 Task: Create a task  Implement a new cloud-based contract review system for a company , assign it to team member softage.2@softage.net in the project ControlTech and update the status of the task to  On Track  , set the priority of the task to Low
Action: Mouse moved to (280, 236)
Screenshot: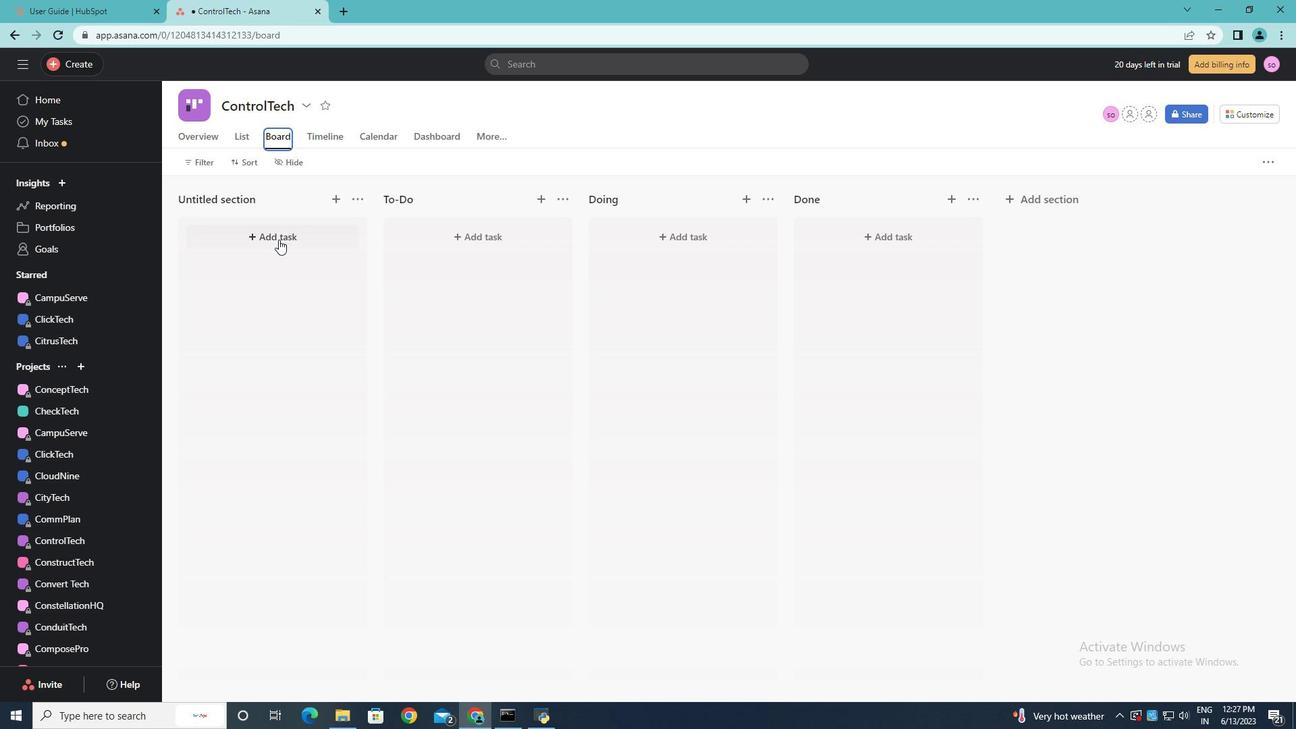 
Action: Mouse pressed left at (280, 236)
Screenshot: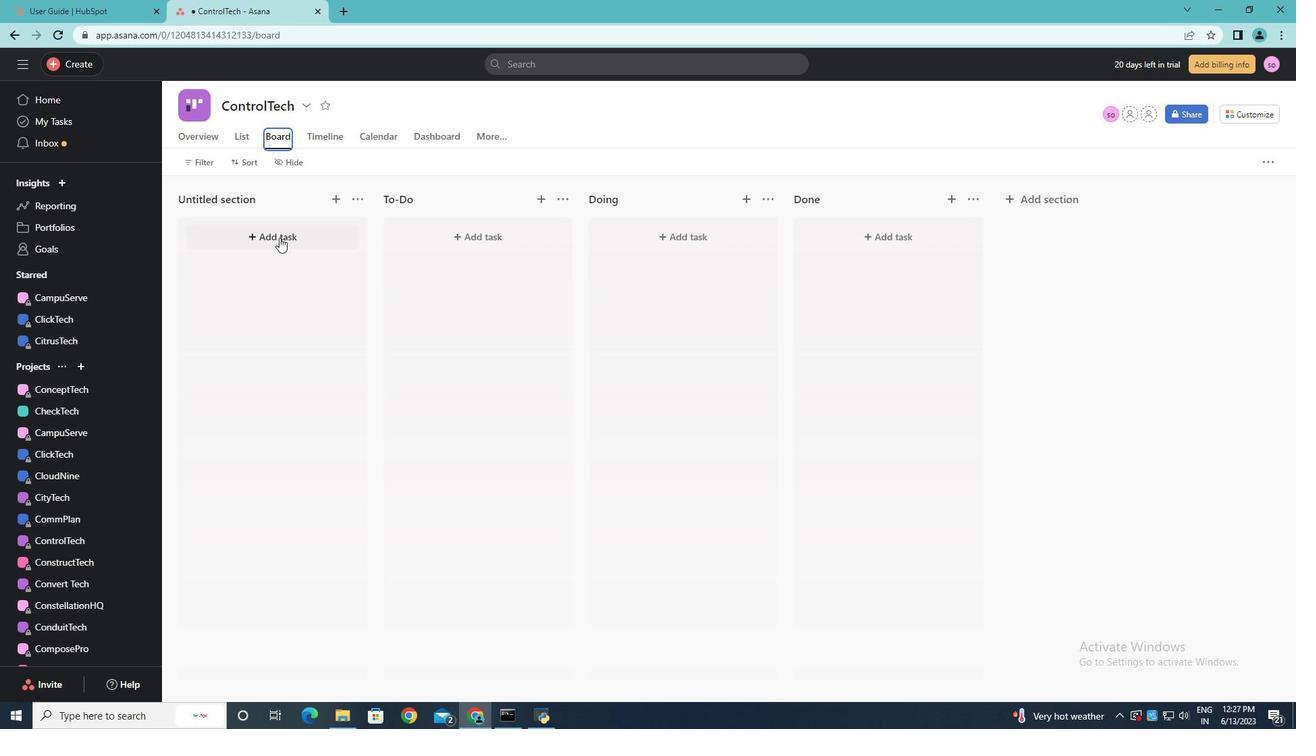 
Action: Mouse moved to (276, 236)
Screenshot: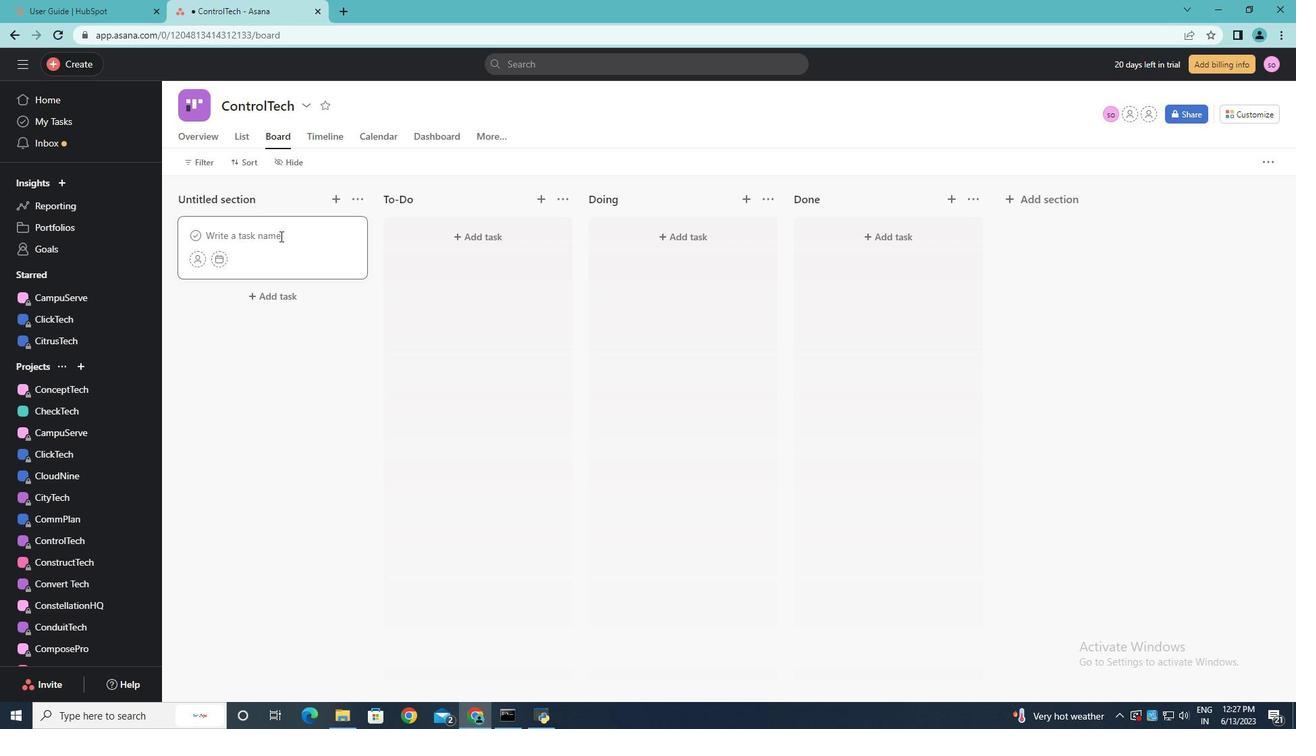 
Action: Key pressed <Key.shift><Key.shift><Key.shift><Key.shift><Key.shift><Key.shift><Key.shift><Key.shift><Key.shift><Key.shift><Key.shift><Key.shift><Key.shift><Key.shift><Key.shift><Key.shift>Implenet<Key.backspace><Key.backspace><Key.backspace>ment<Key.space>a<Key.space>new<Key.space>cloud<Key.space><Key.backspace>-based<Key.space>contract<Key.space>review<Key.space>syste,<Key.backspace>m<Key.space>for<Key.space>a<Key.space>company
Screenshot: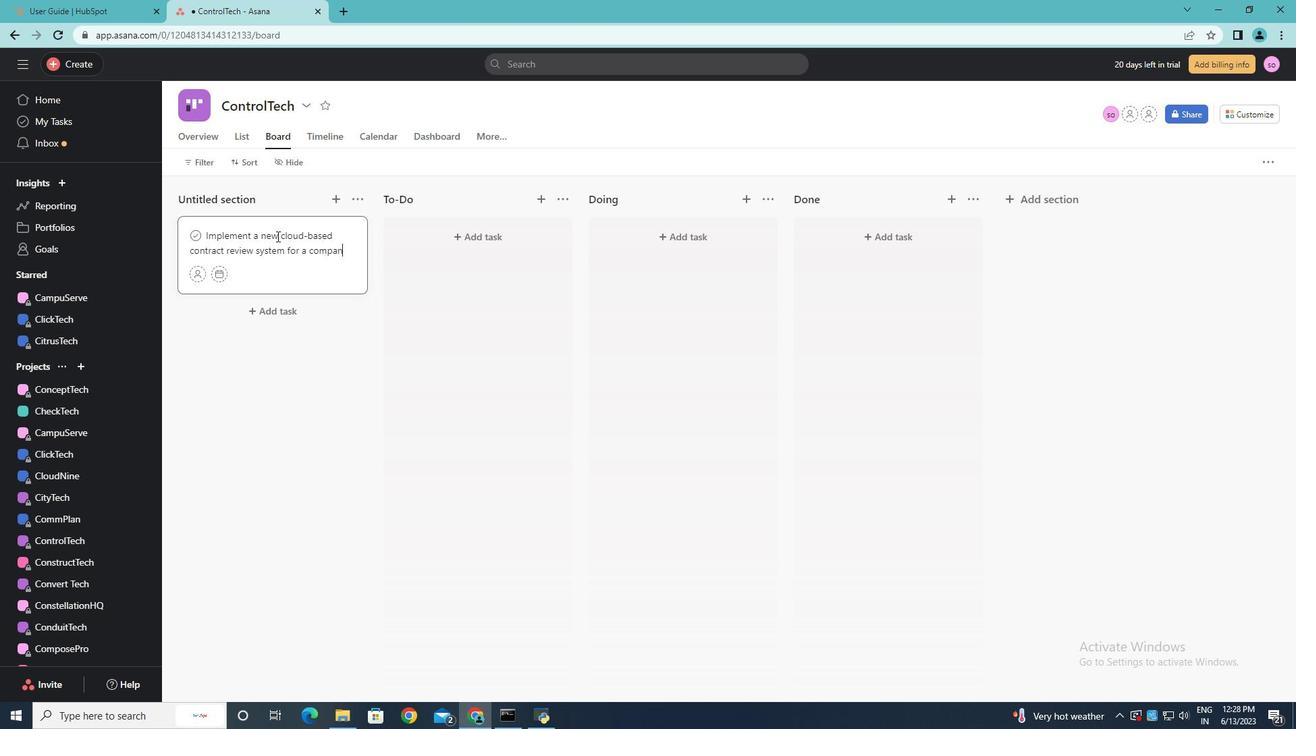 
Action: Mouse moved to (201, 272)
Screenshot: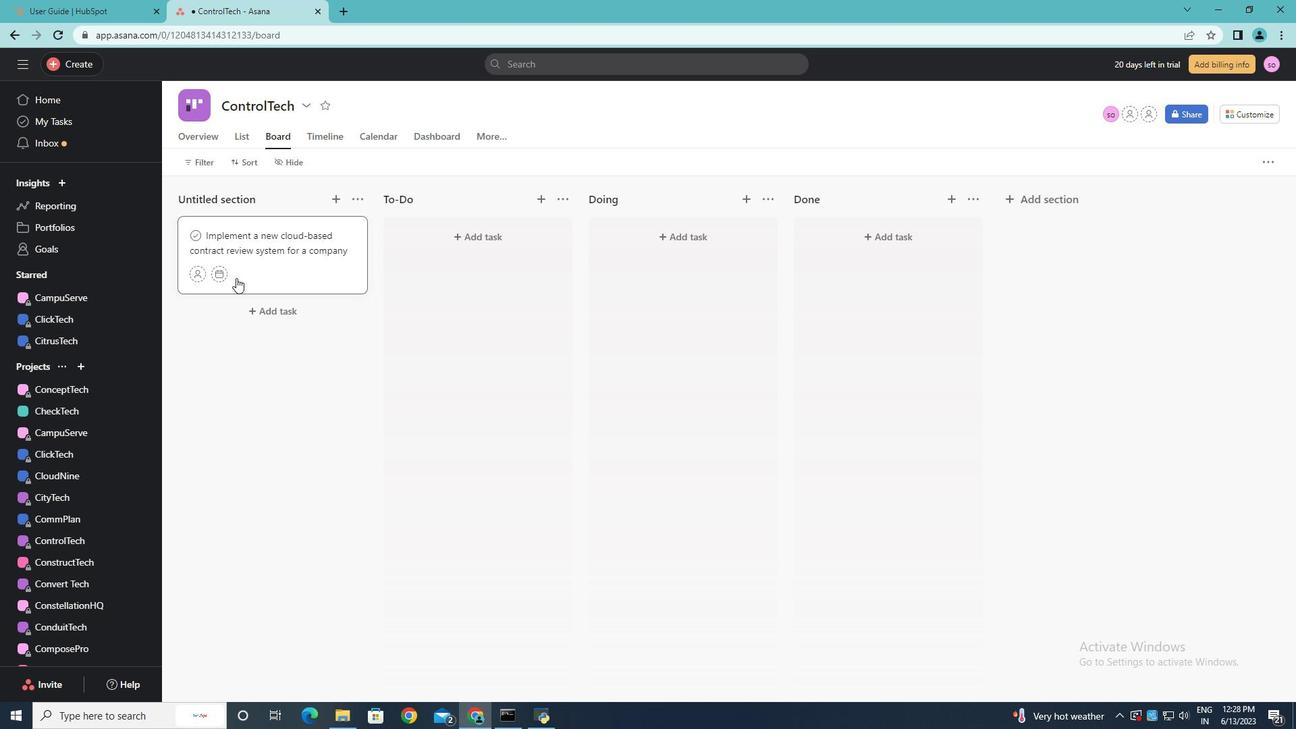 
Action: Mouse pressed left at (201, 272)
Screenshot: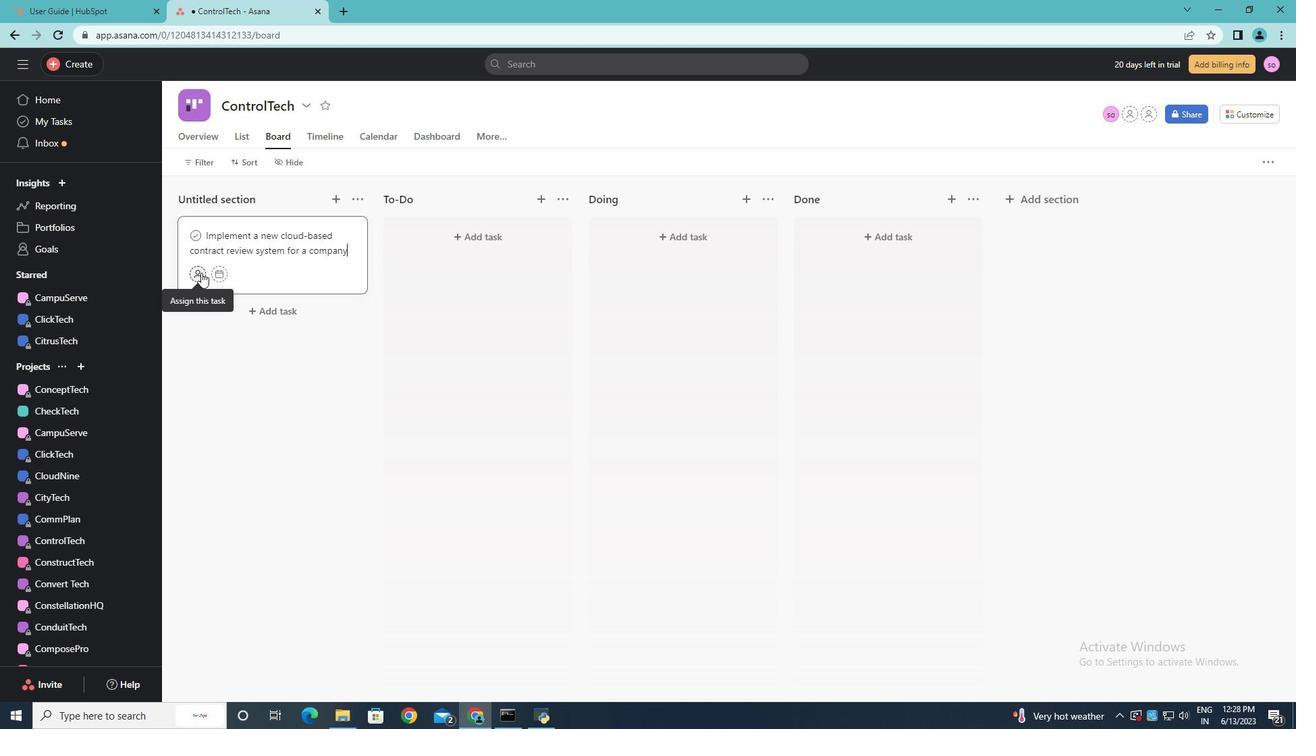 
Action: Mouse moved to (235, 308)
Screenshot: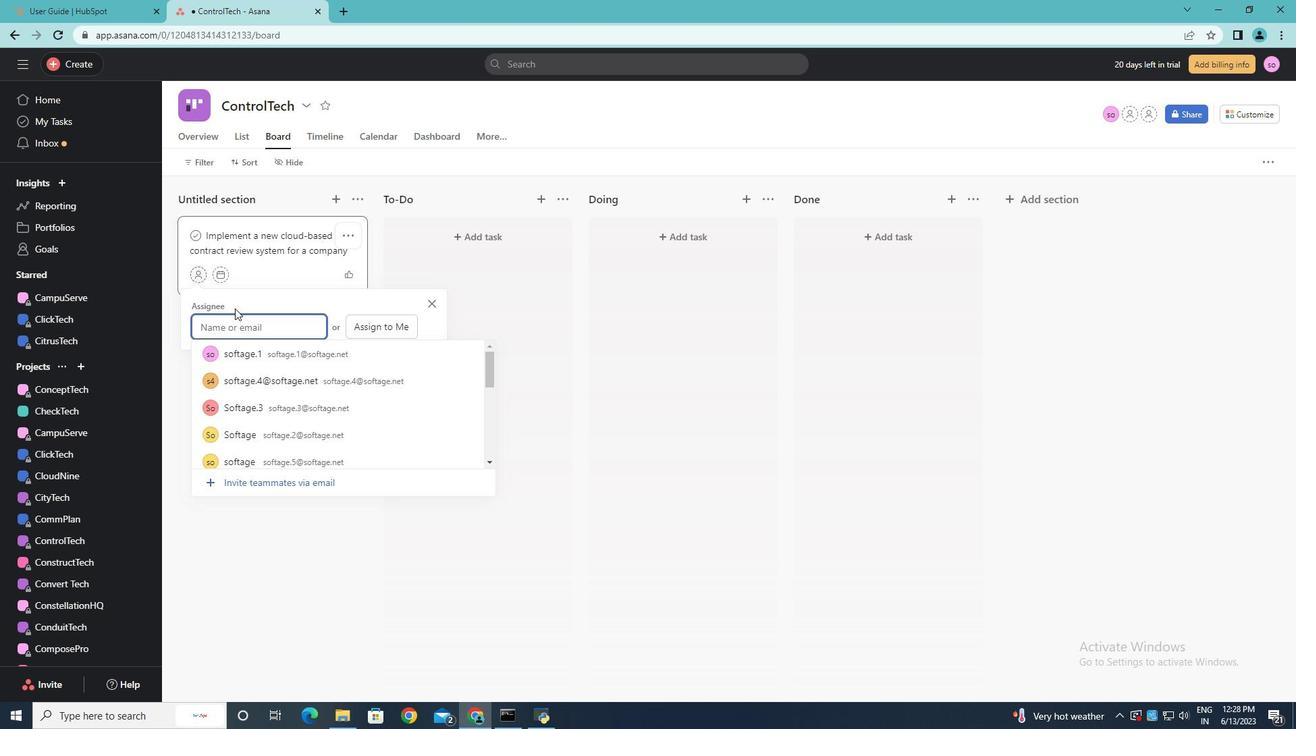 
Action: Key pressed softage.2<Key.shift>@softage.net<Key.enter>
Screenshot: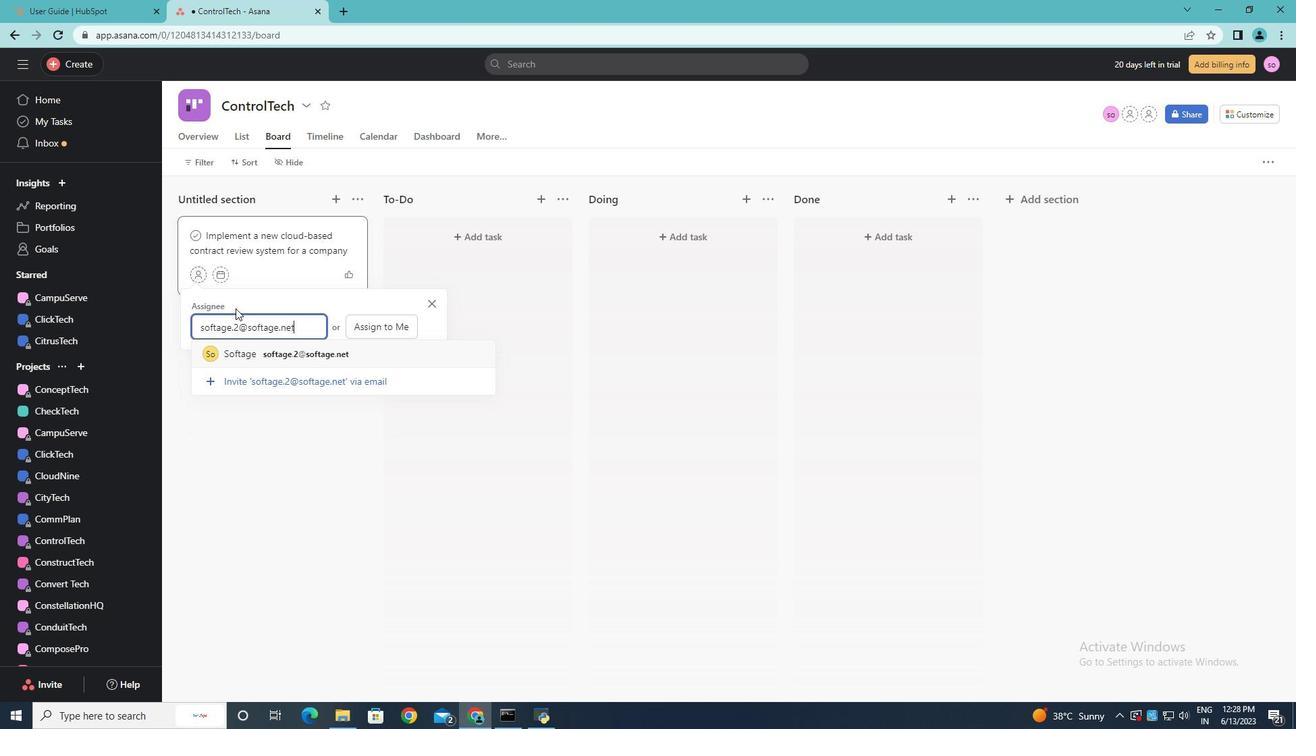 
Action: Mouse moved to (257, 259)
Screenshot: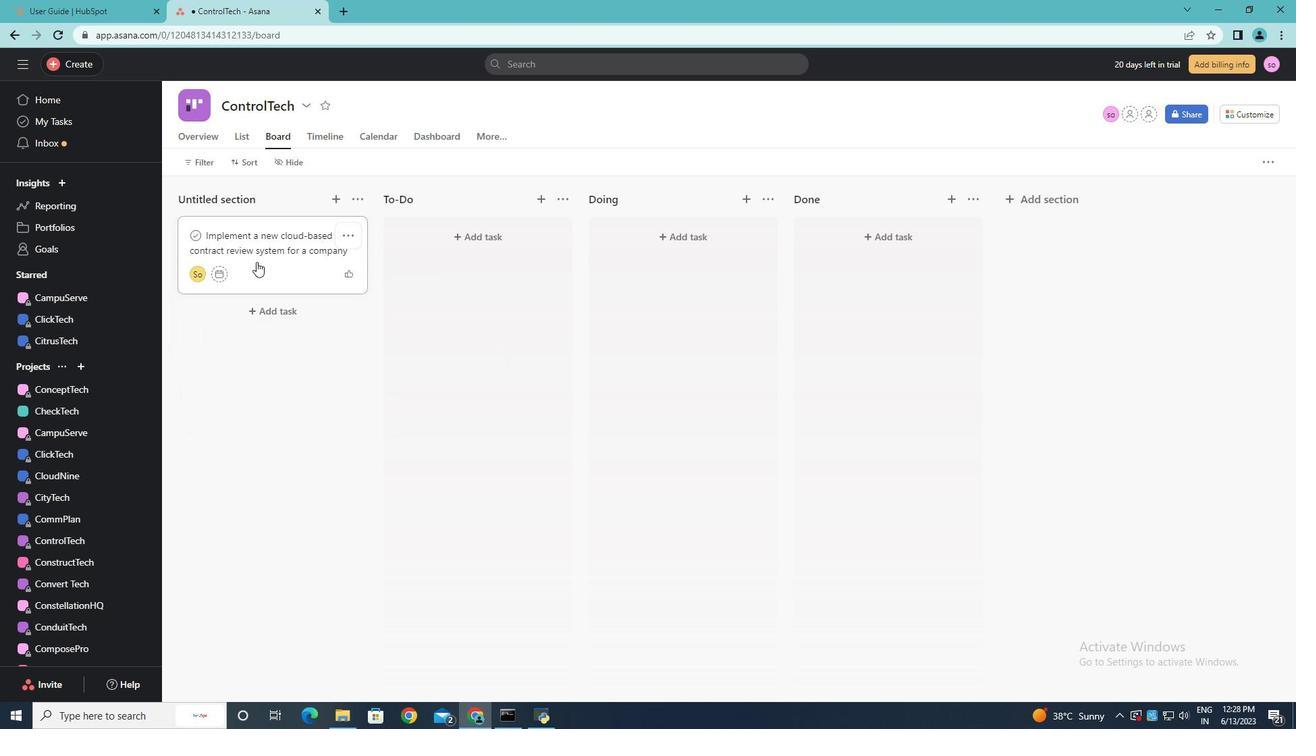 
Action: Mouse pressed left at (257, 259)
Screenshot: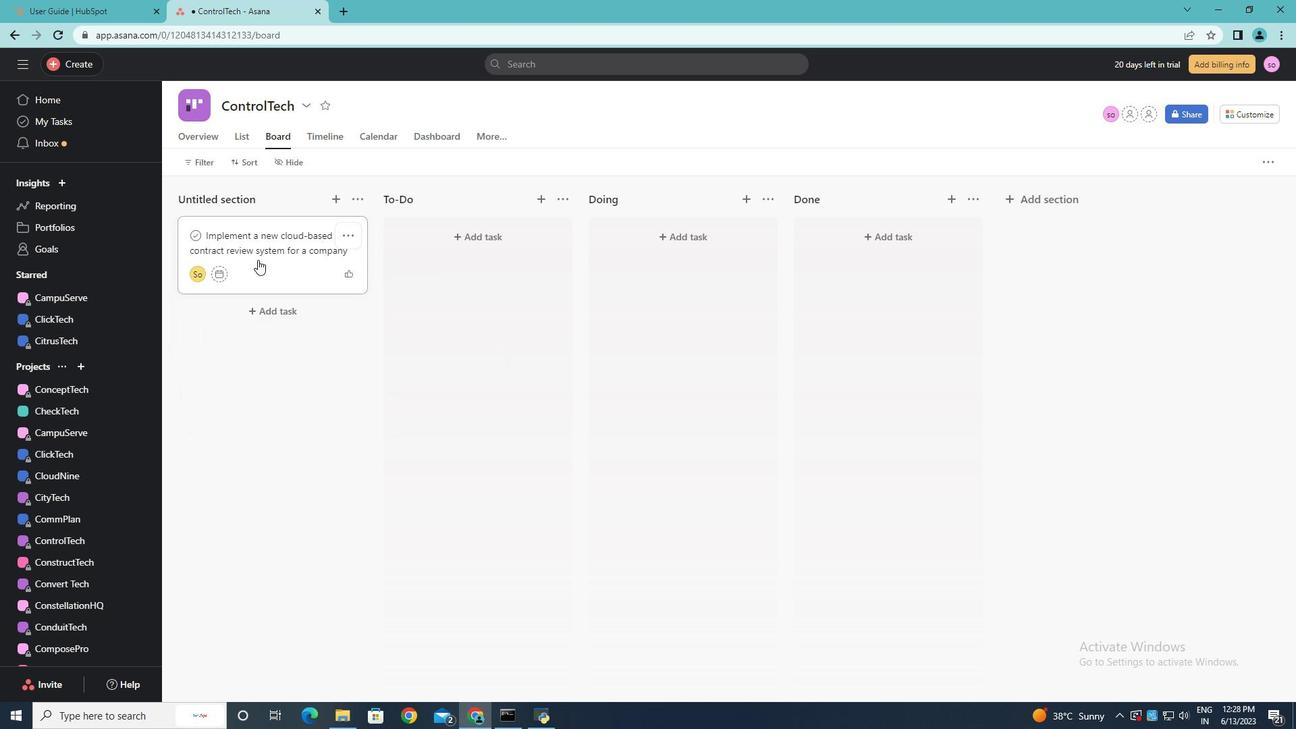 
Action: Mouse moved to (998, 425)
Screenshot: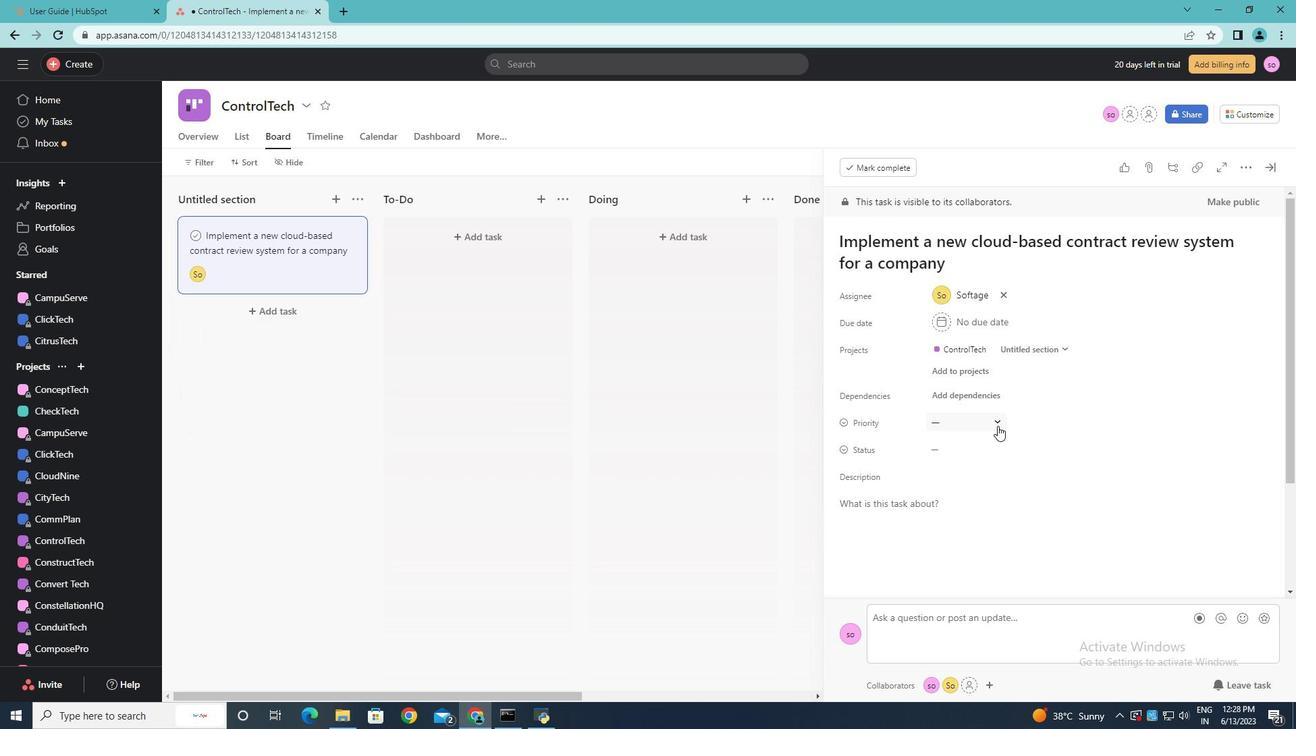 
Action: Mouse pressed left at (998, 425)
Screenshot: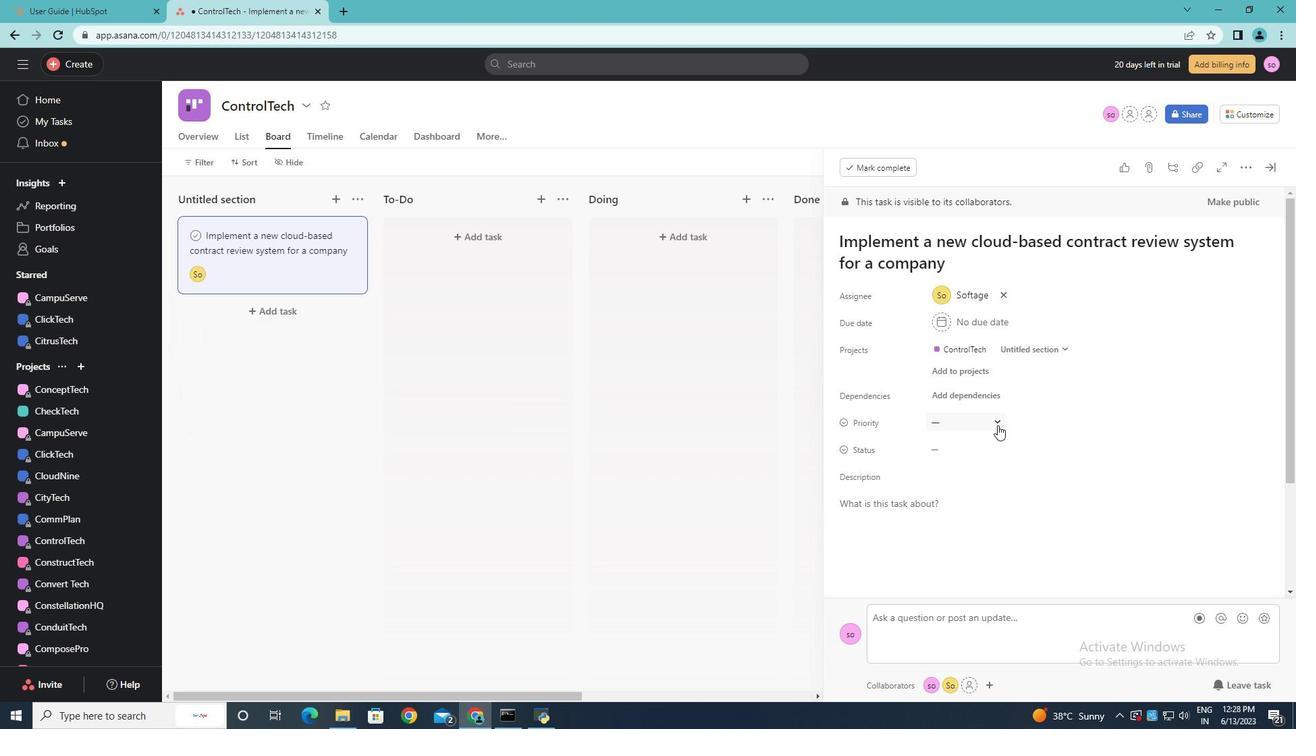 
Action: Mouse moved to (982, 517)
Screenshot: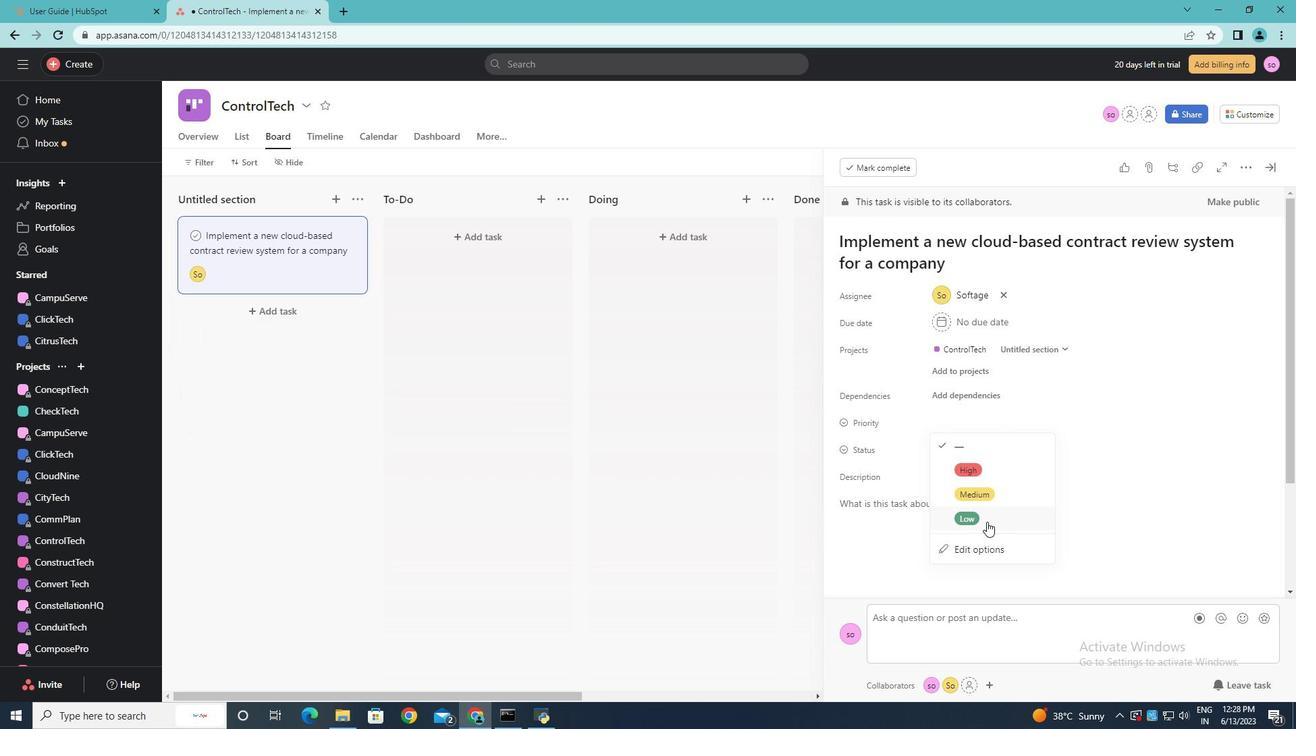 
Action: Mouse pressed left at (982, 517)
Screenshot: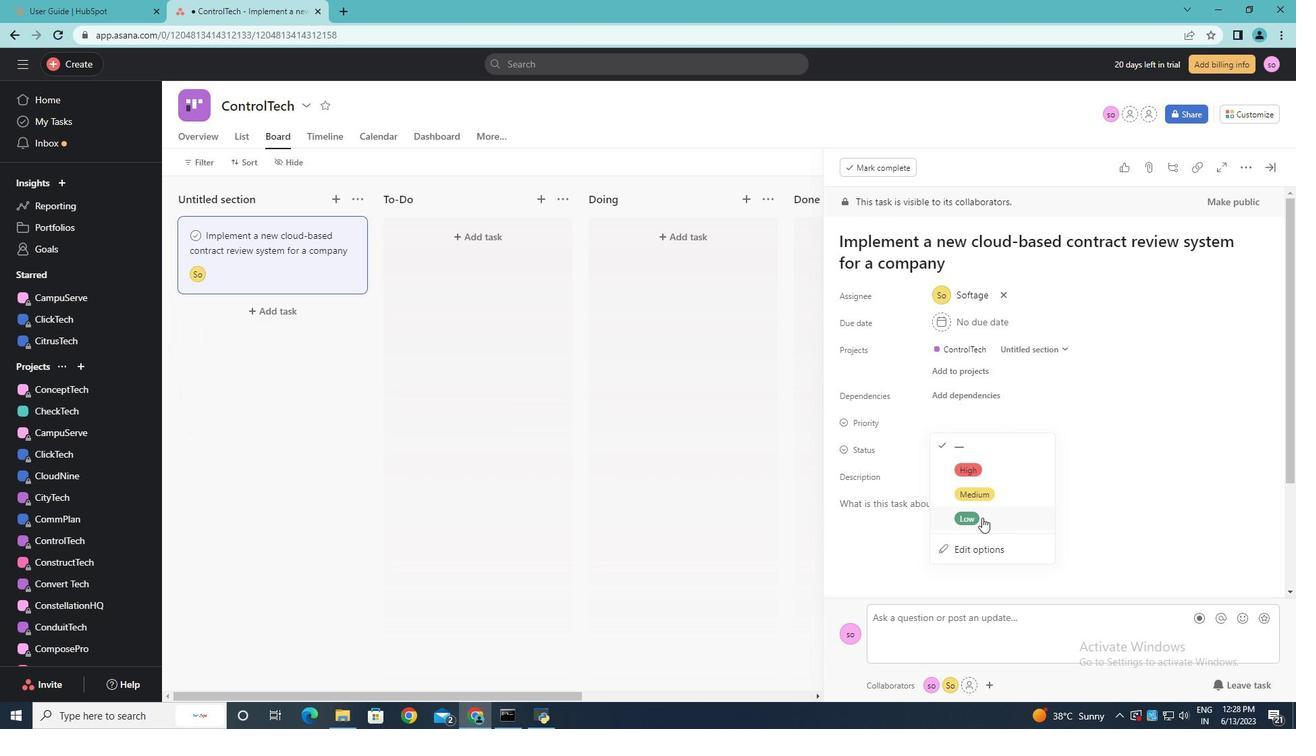 
Action: Mouse moved to (996, 449)
Screenshot: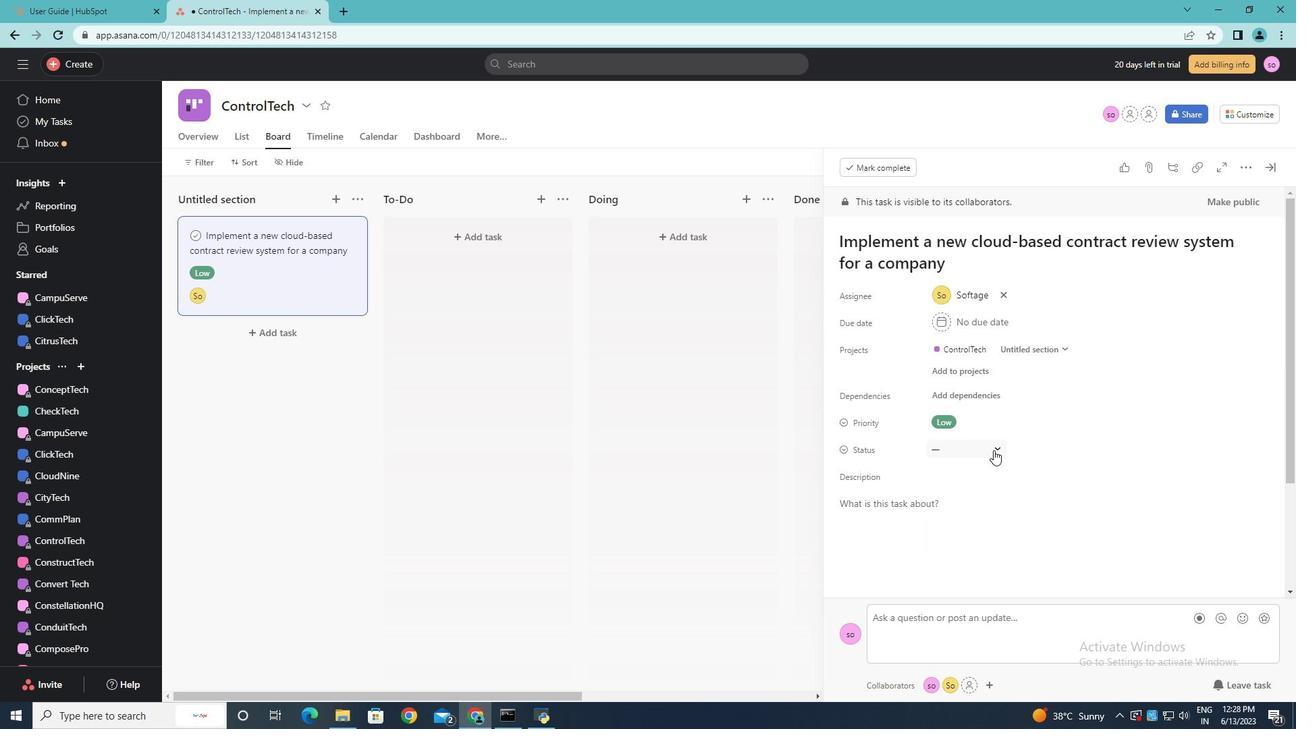 
Action: Mouse pressed left at (996, 449)
Screenshot: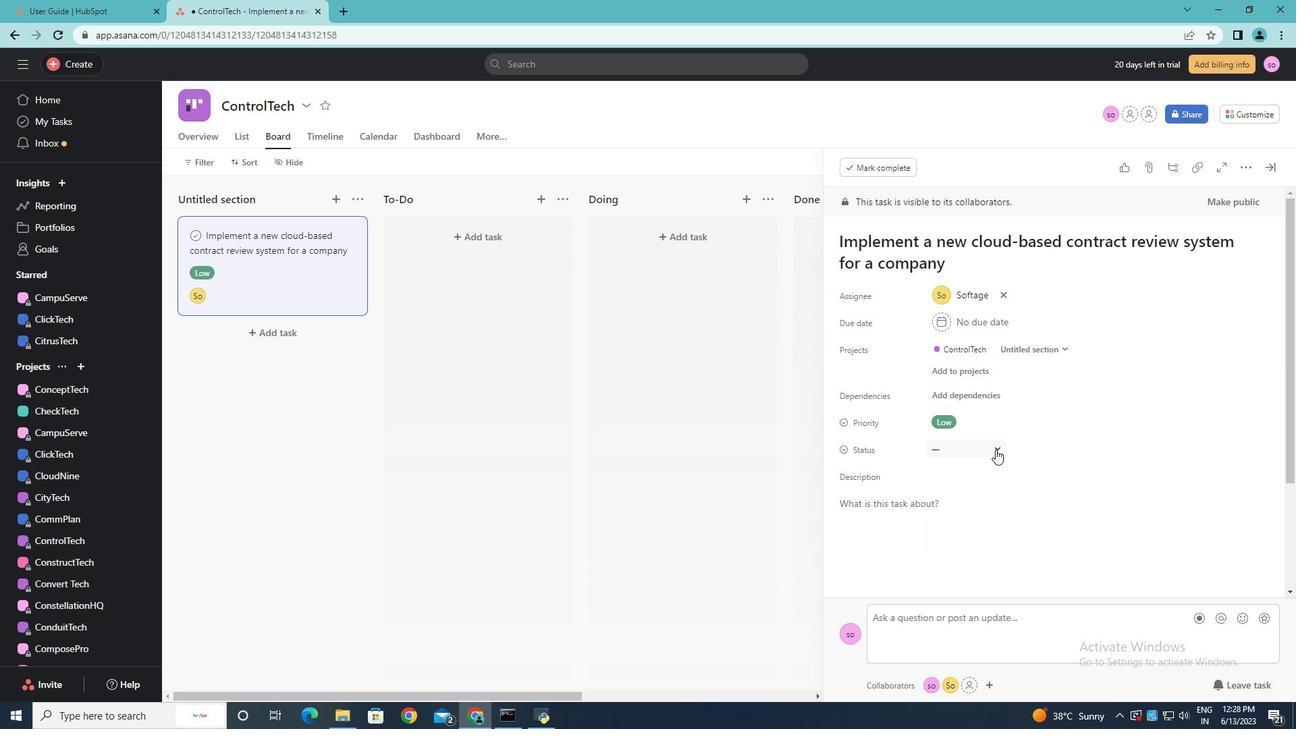 
Action: Mouse moved to (986, 492)
Screenshot: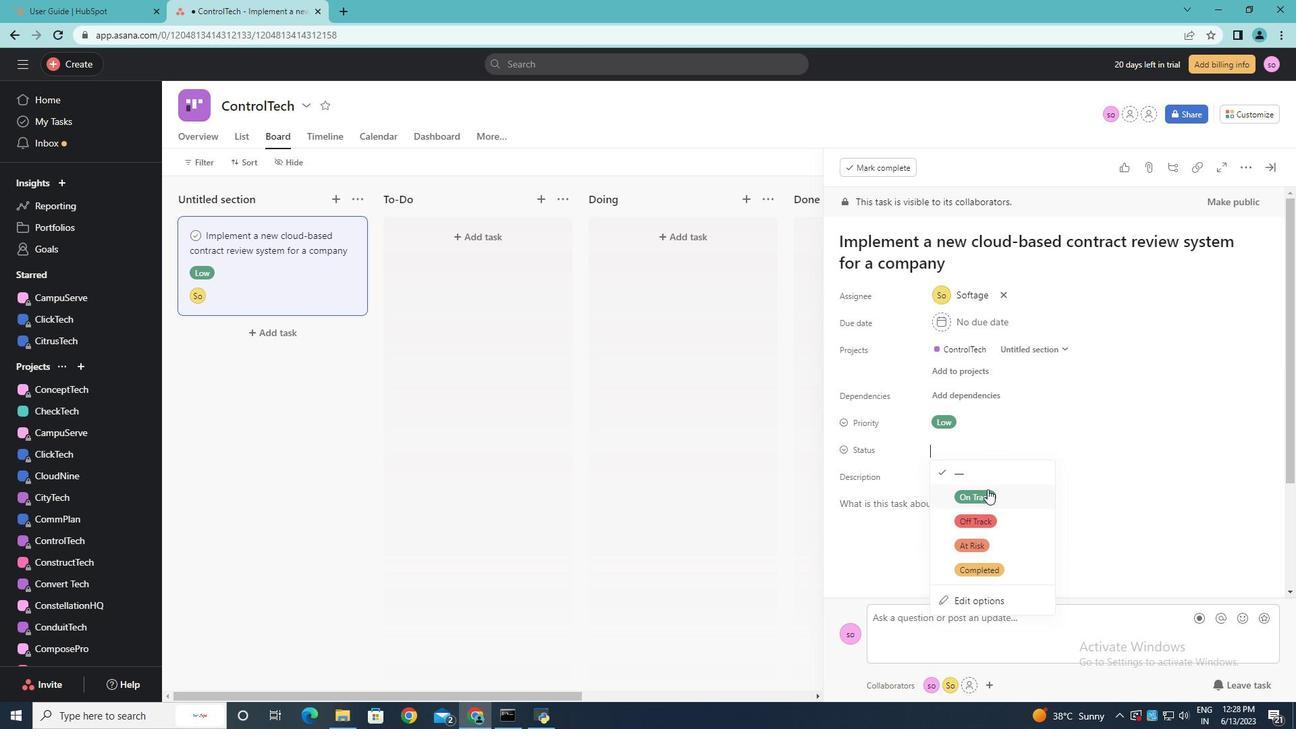 
Action: Mouse pressed left at (986, 492)
Screenshot: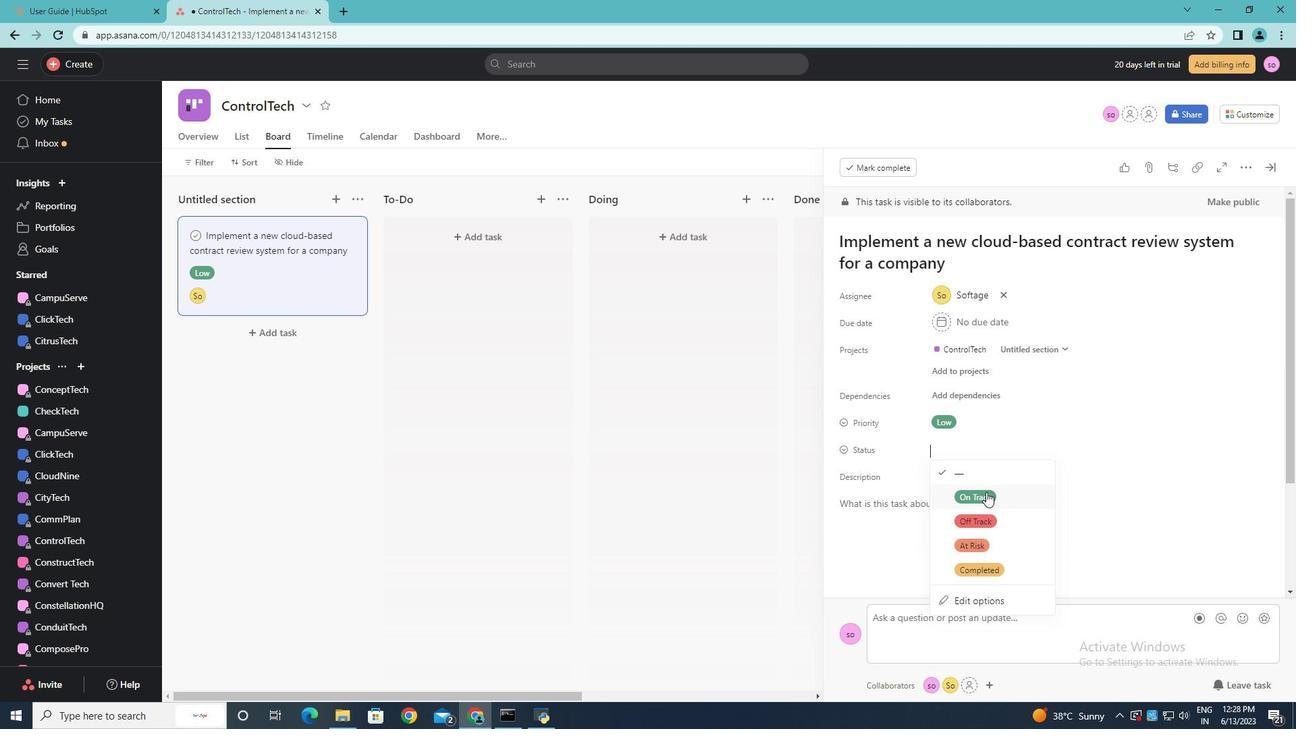 
Action: Mouse scrolled (986, 491) with delta (0, 0)
Screenshot: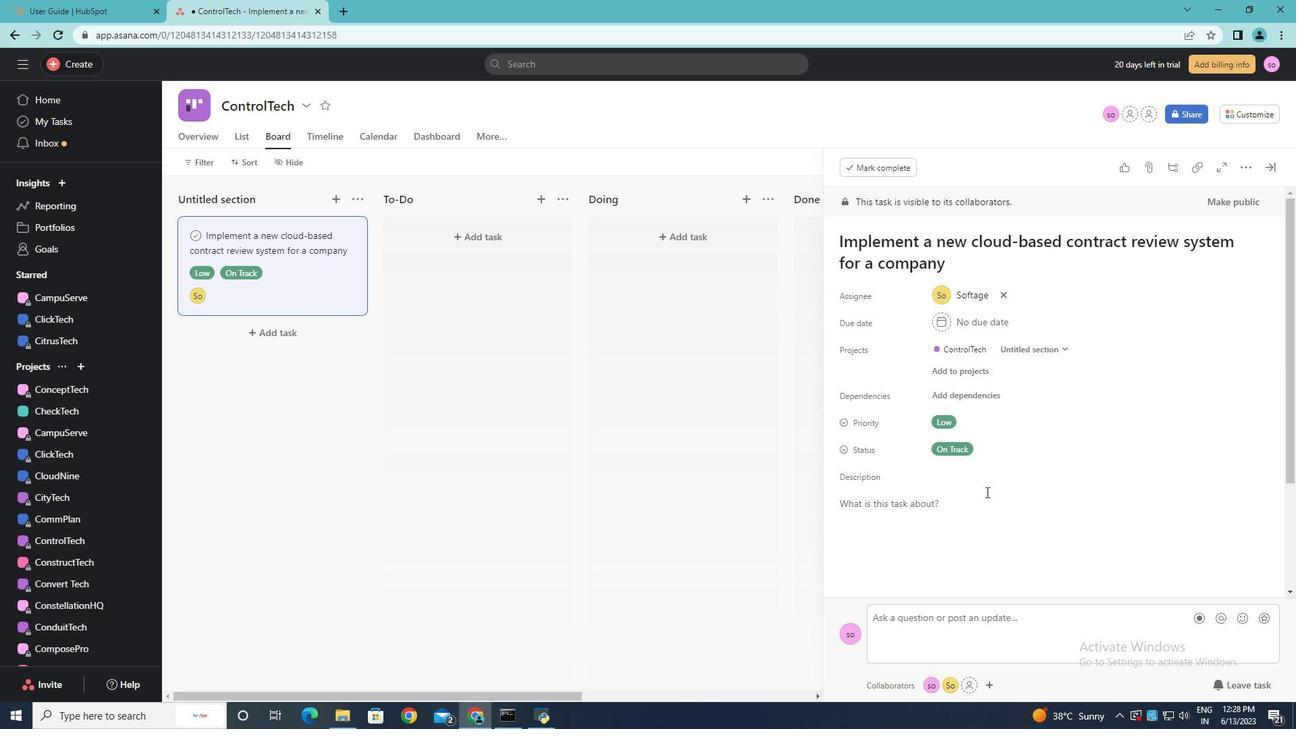 
Action: Mouse scrolled (986, 491) with delta (0, 0)
Screenshot: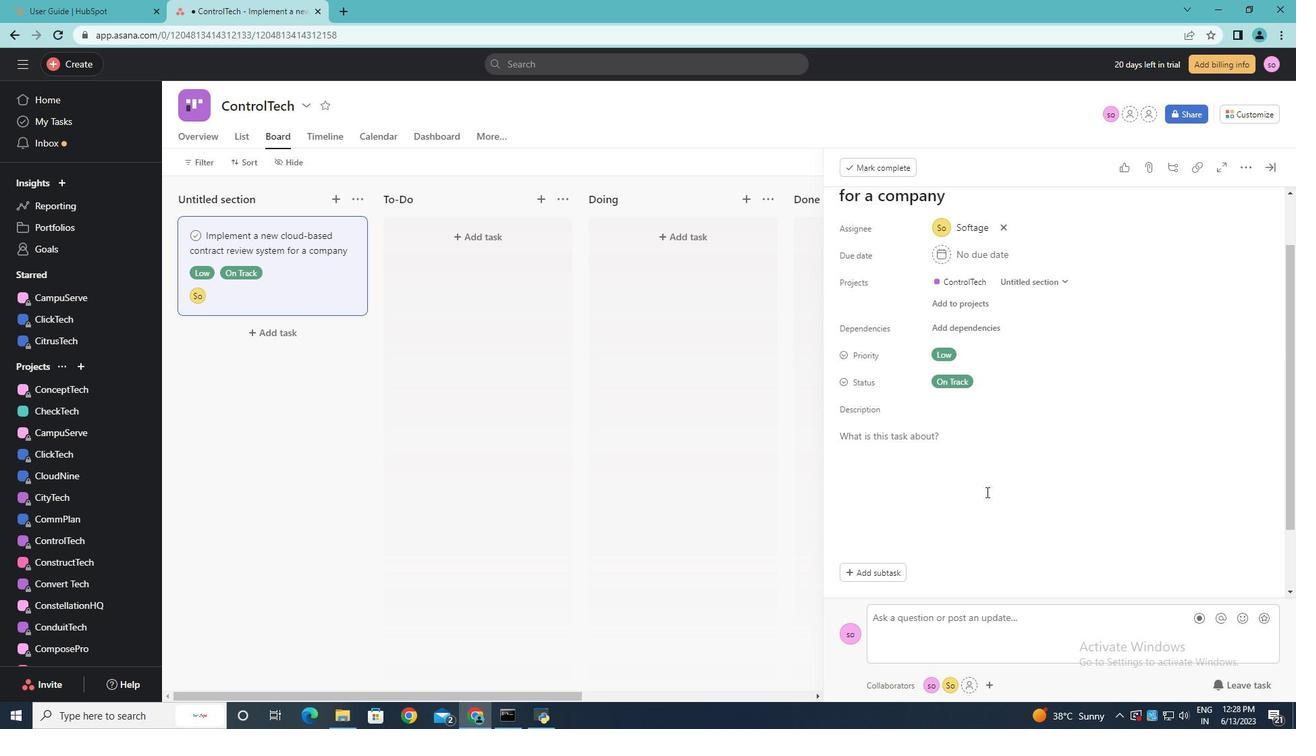 
Action: Mouse scrolled (986, 491) with delta (0, 0)
Screenshot: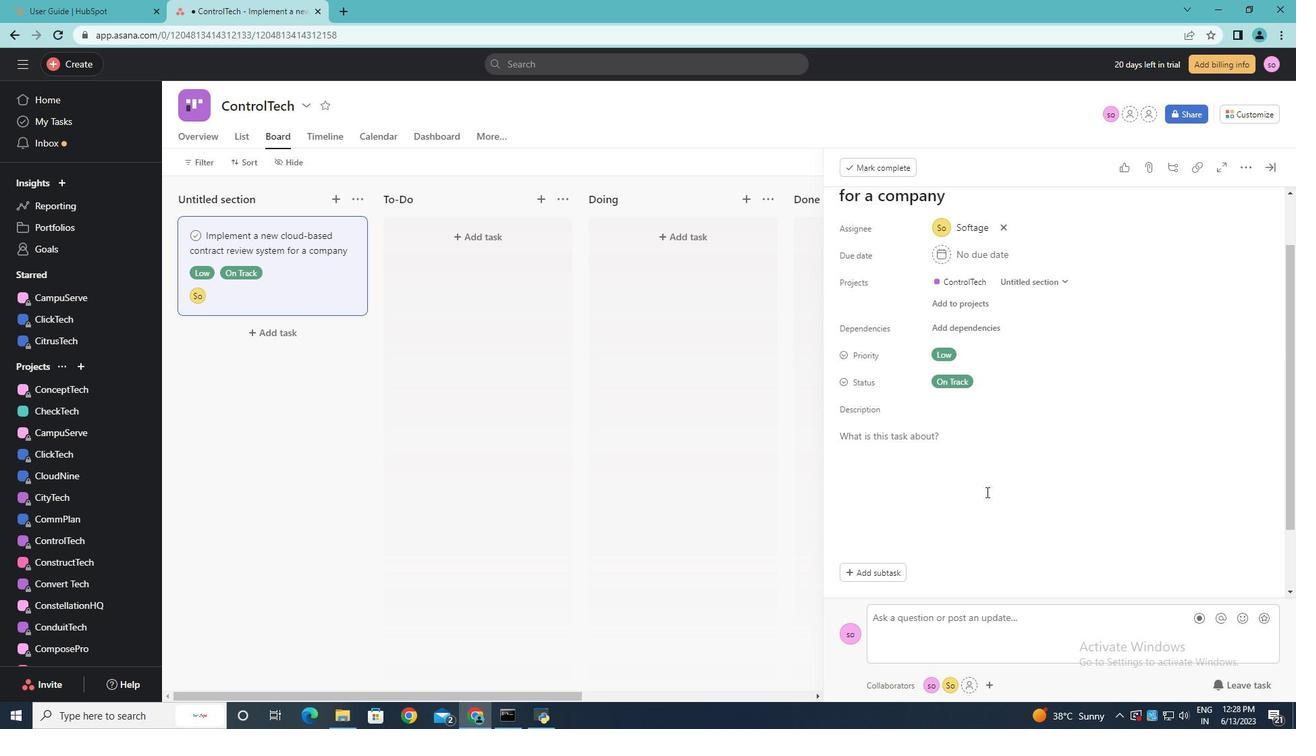 
Action: Mouse scrolled (986, 491) with delta (0, 0)
Screenshot: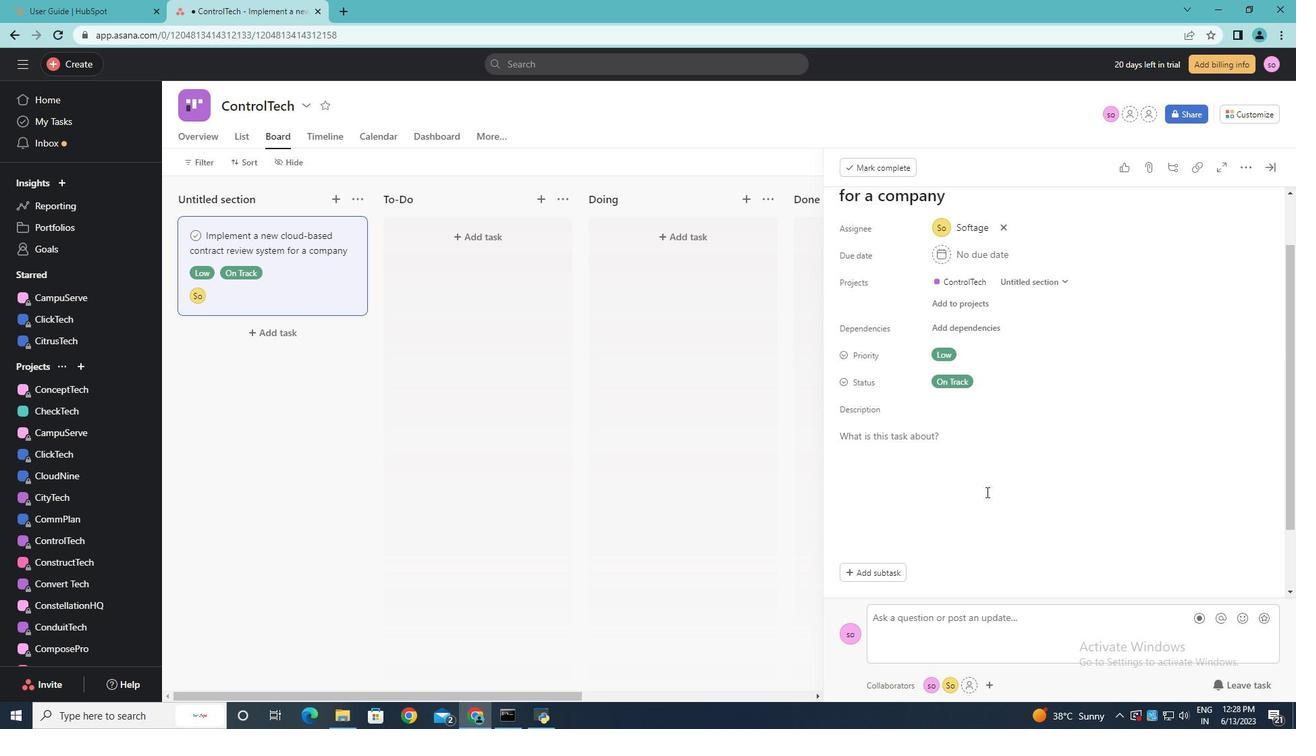 
Action: Mouse scrolled (986, 491) with delta (0, 0)
Screenshot: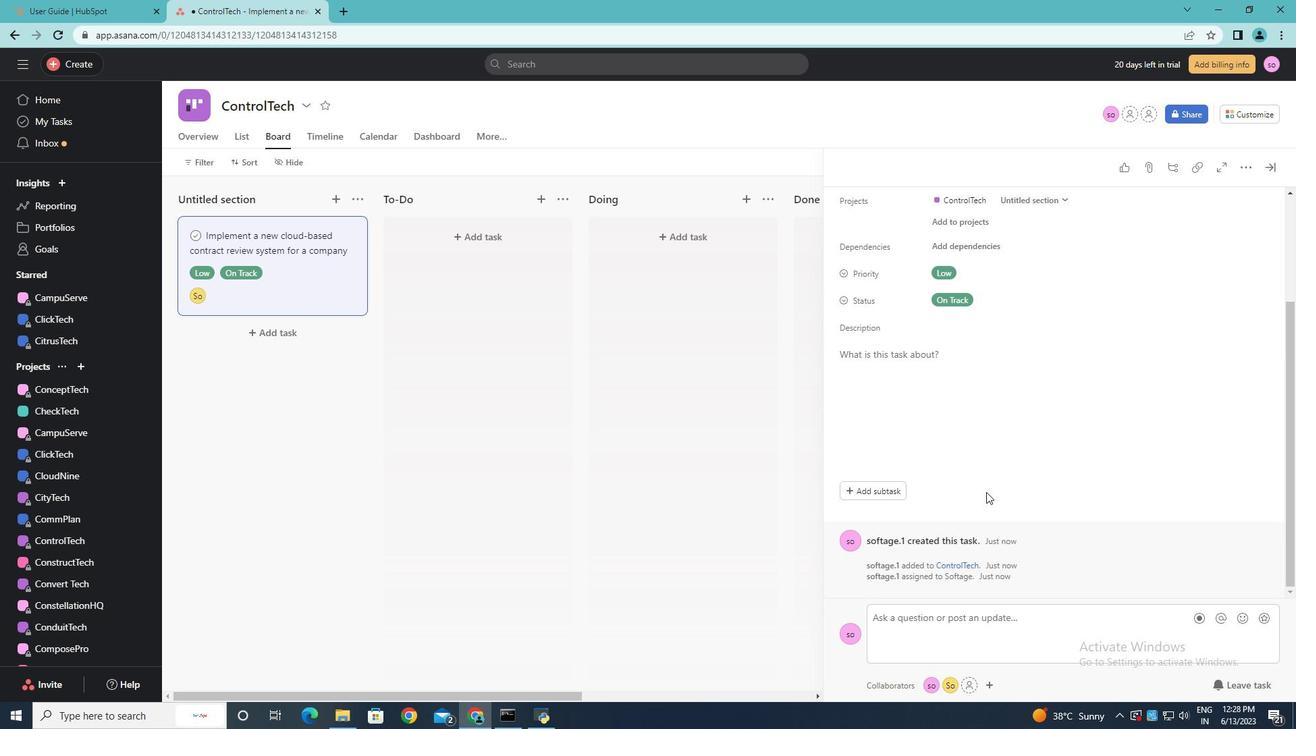 
Action: Mouse moved to (1272, 166)
Screenshot: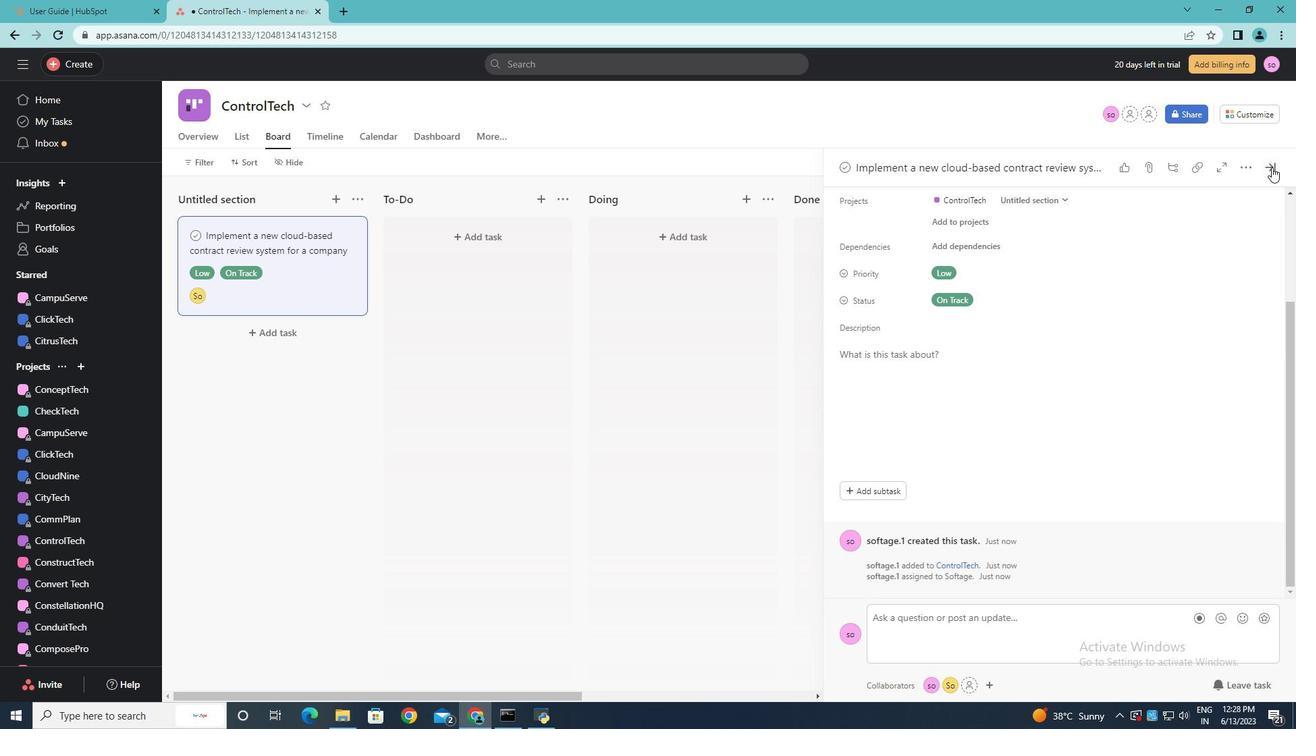 
Action: Mouse pressed left at (1272, 166)
Screenshot: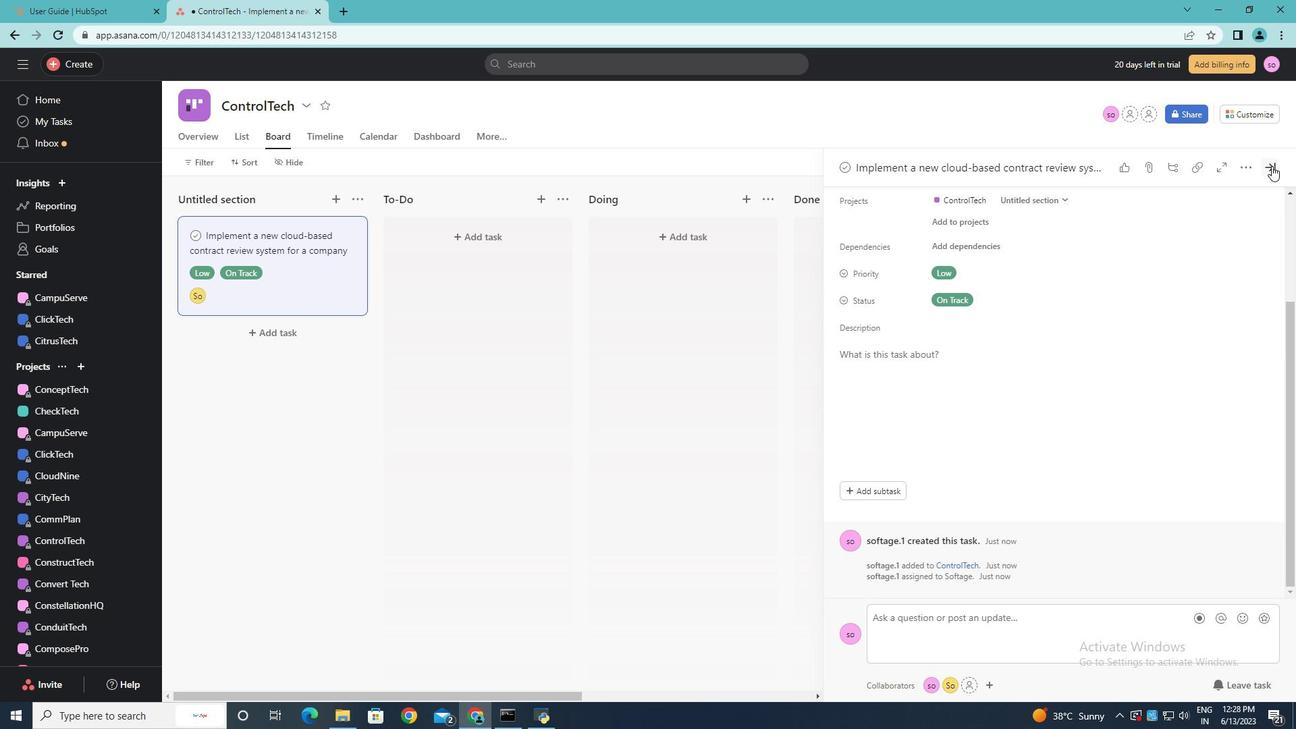 
Action: Mouse moved to (518, 452)
Screenshot: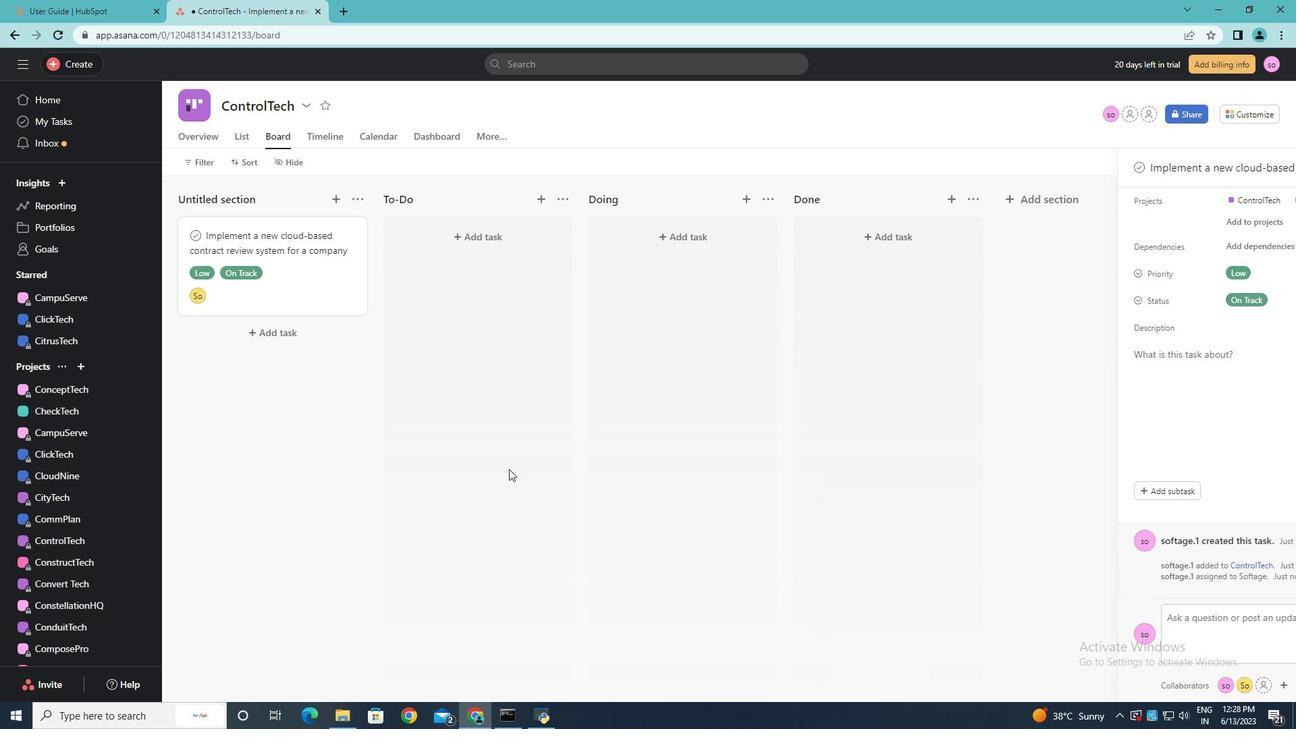 
Action: Mouse pressed left at (518, 452)
Screenshot: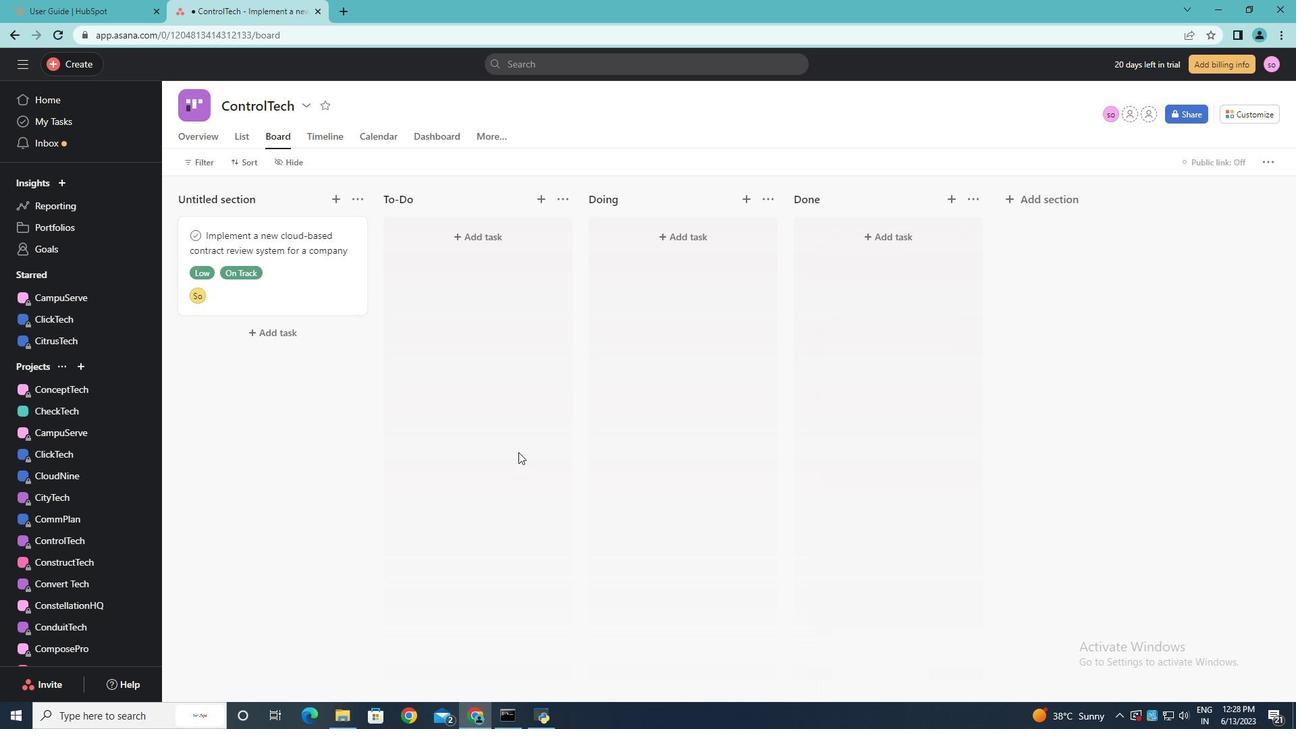 
